 Task: Set the Speed to Custom
Action: Mouse moved to (876, 344)
Screenshot: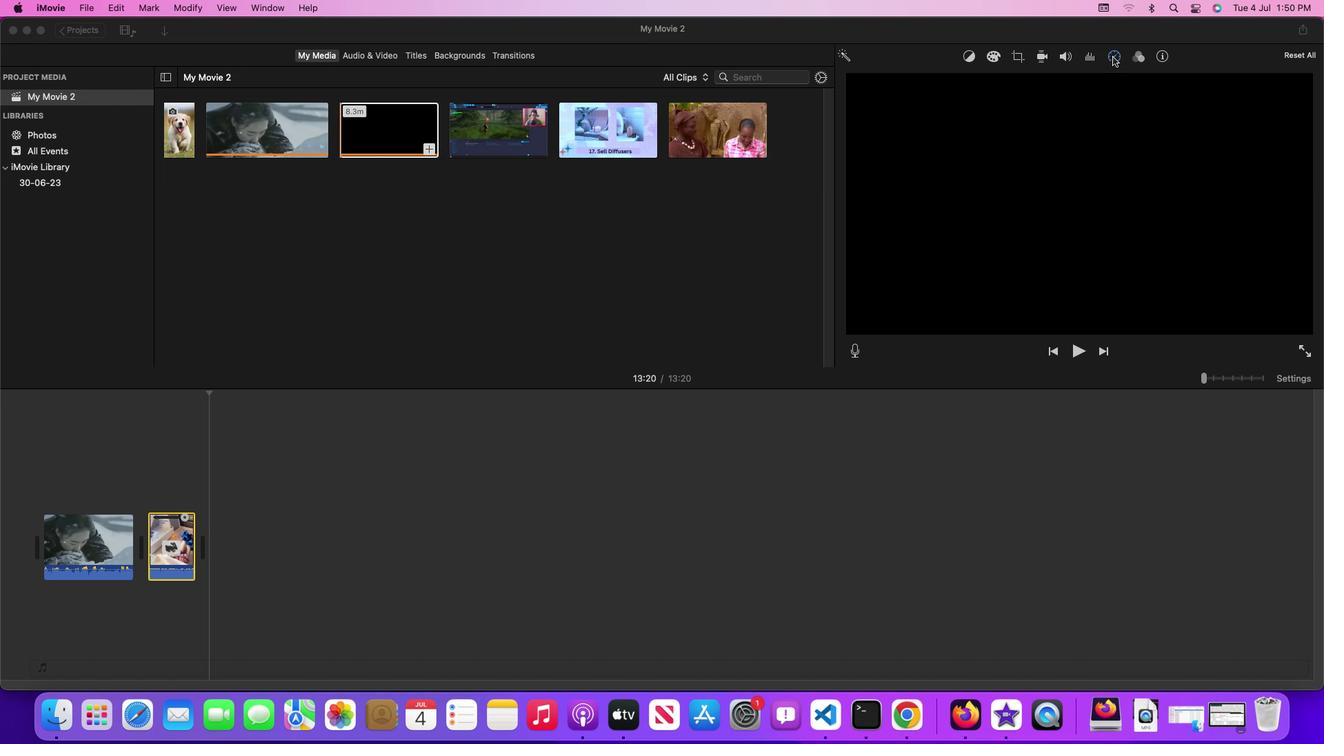 
Action: Mouse pressed left at (876, 344)
Screenshot: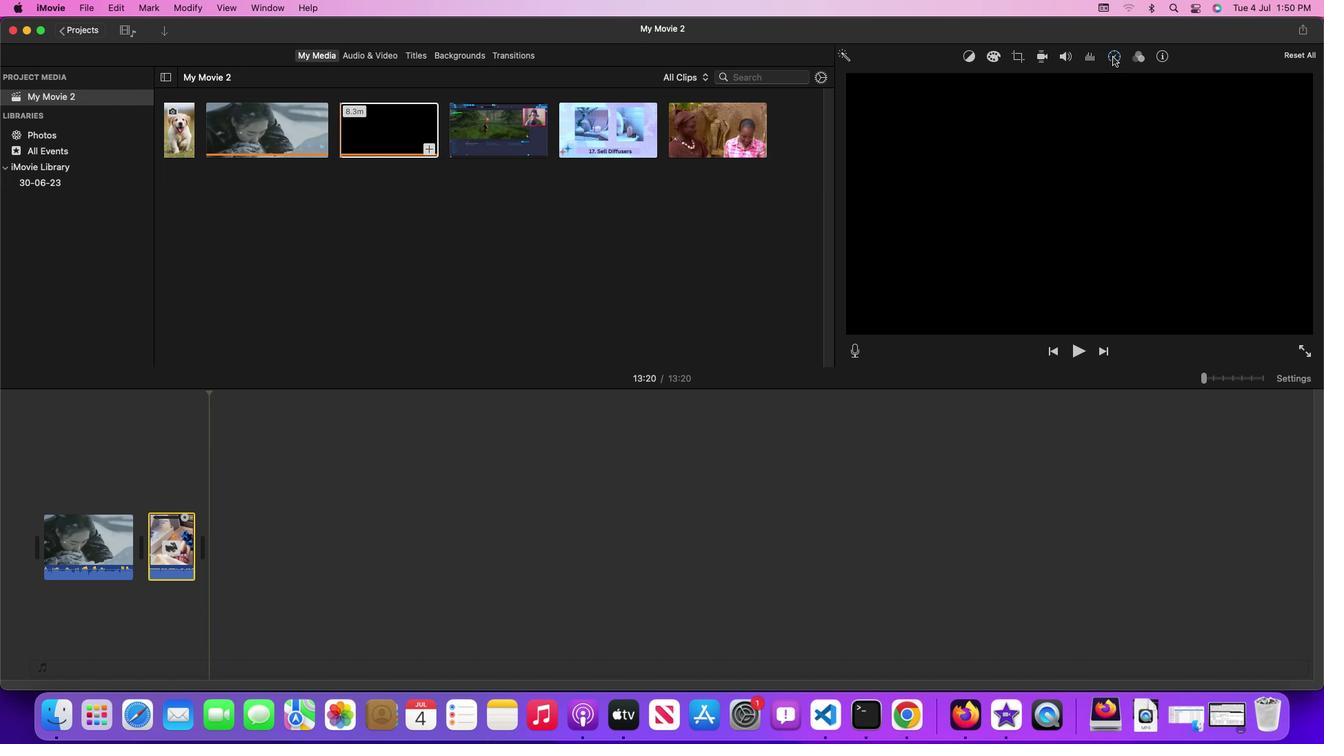
Action: Mouse moved to (876, 344)
Screenshot: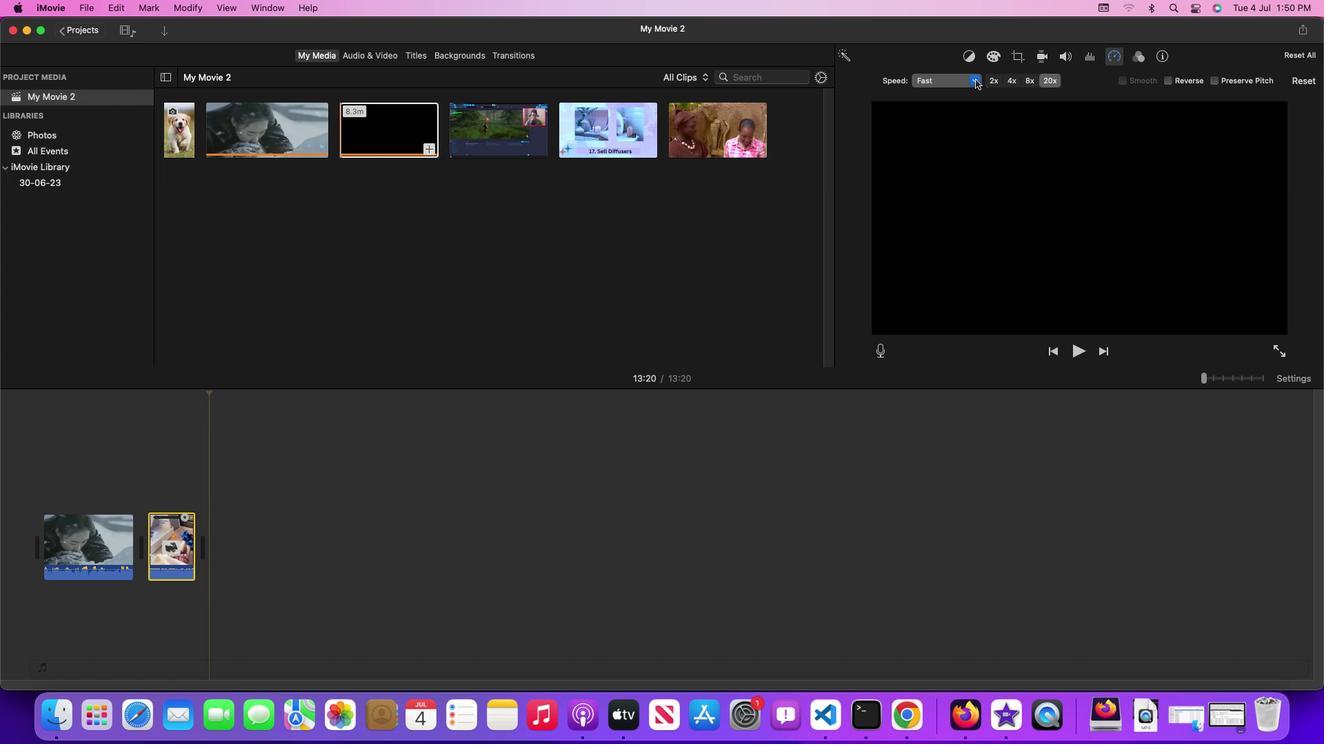 
Action: Mouse pressed left at (876, 344)
Screenshot: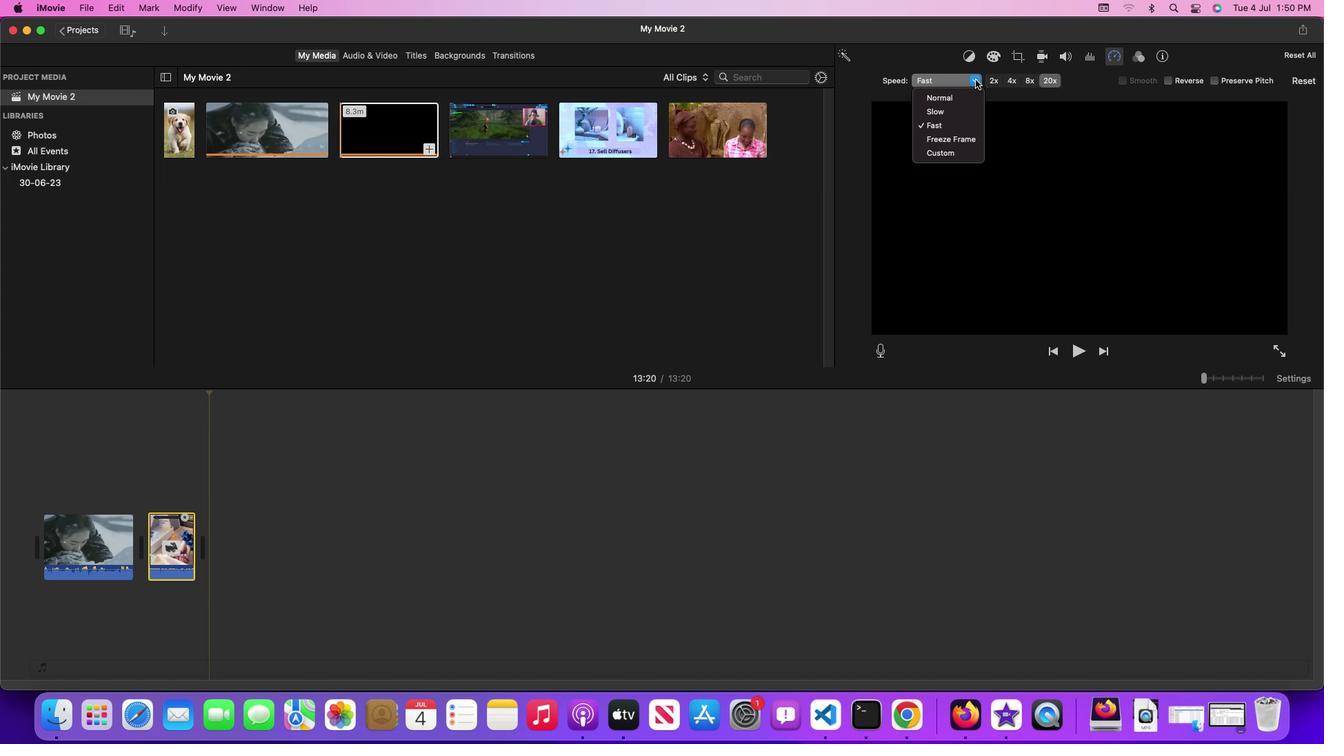 
Action: Mouse moved to (876, 344)
Screenshot: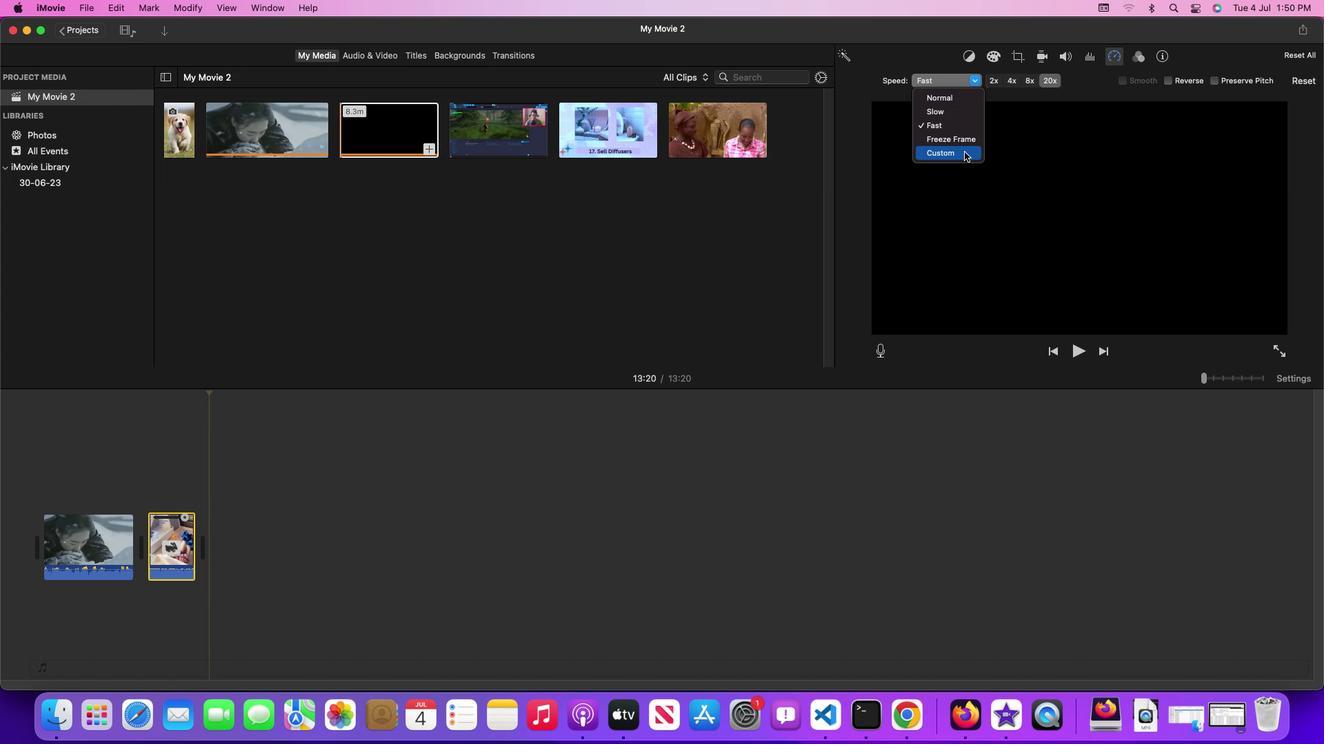 
Action: Mouse pressed left at (876, 344)
Screenshot: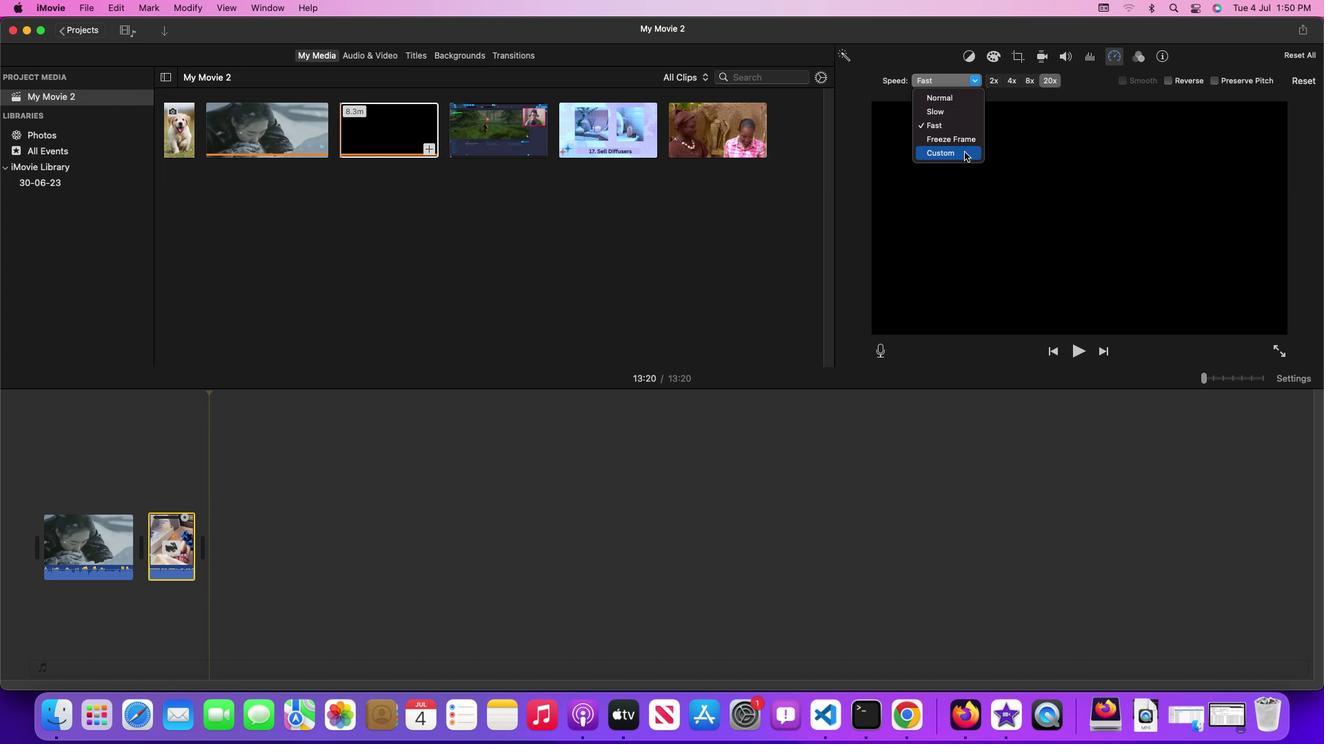 
Action: Mouse moved to (876, 344)
Screenshot: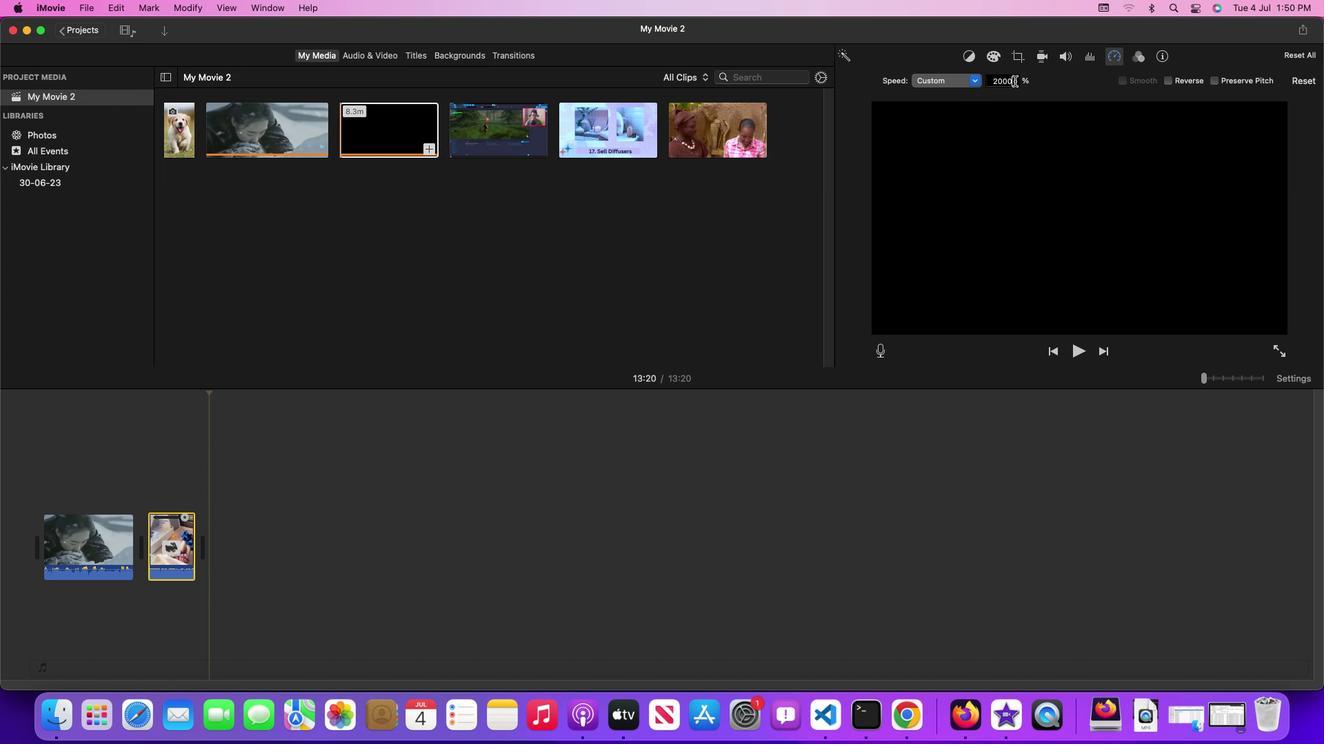 
Action: Mouse pressed left at (876, 344)
Screenshot: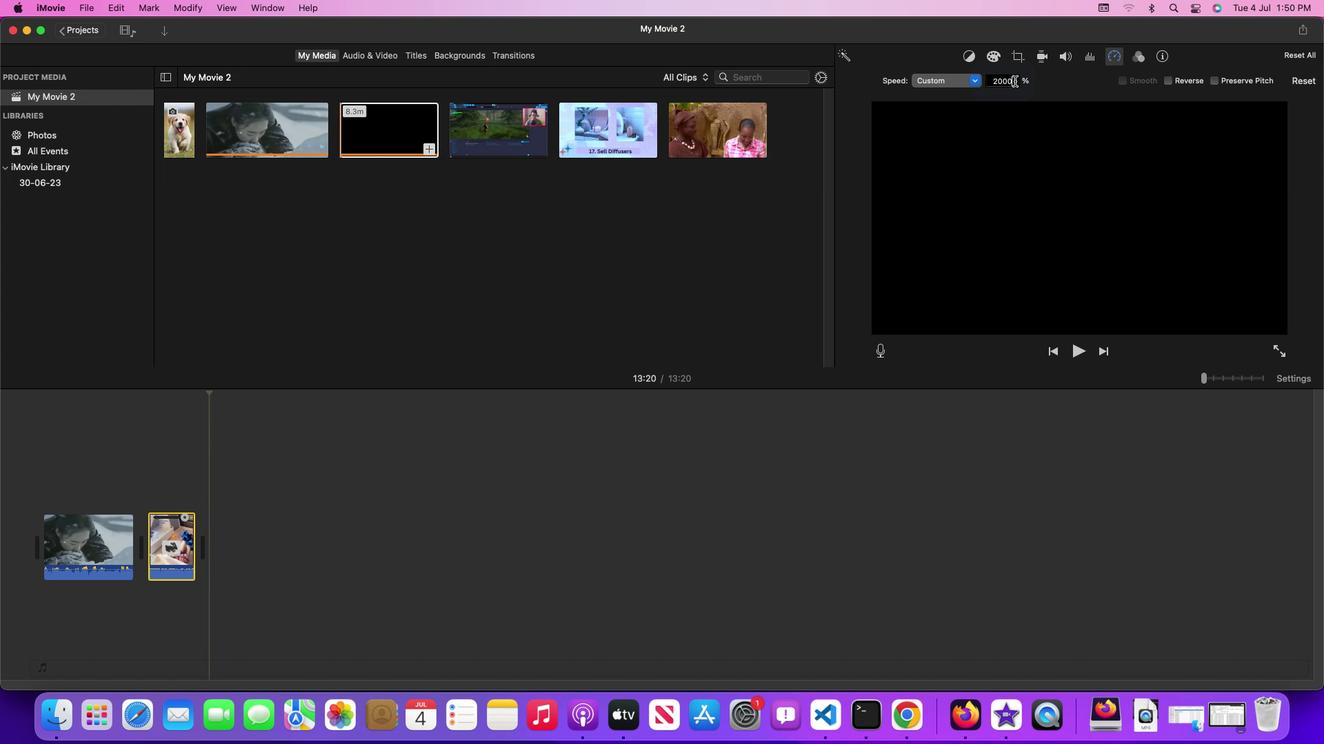 
Action: Mouse moved to (876, 344)
Screenshot: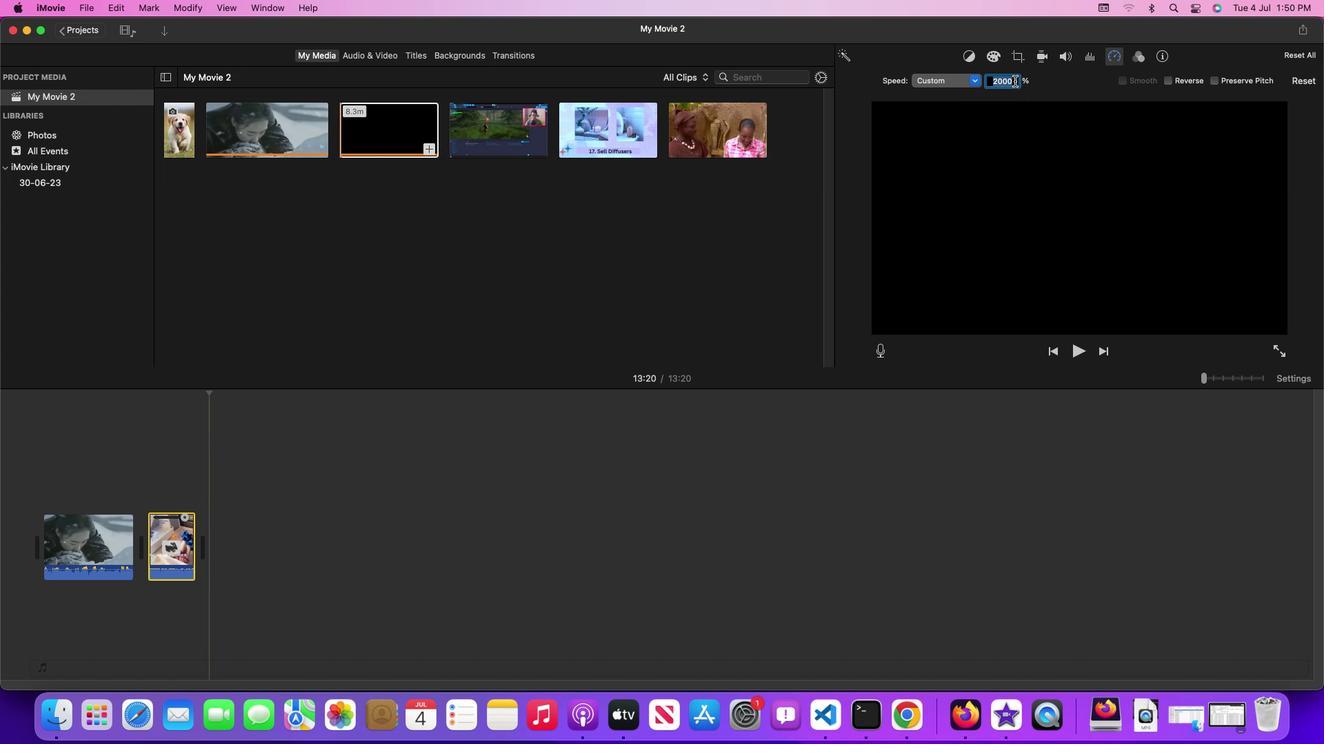
Action: Key pressed '2''0''0''\x03'
Screenshot: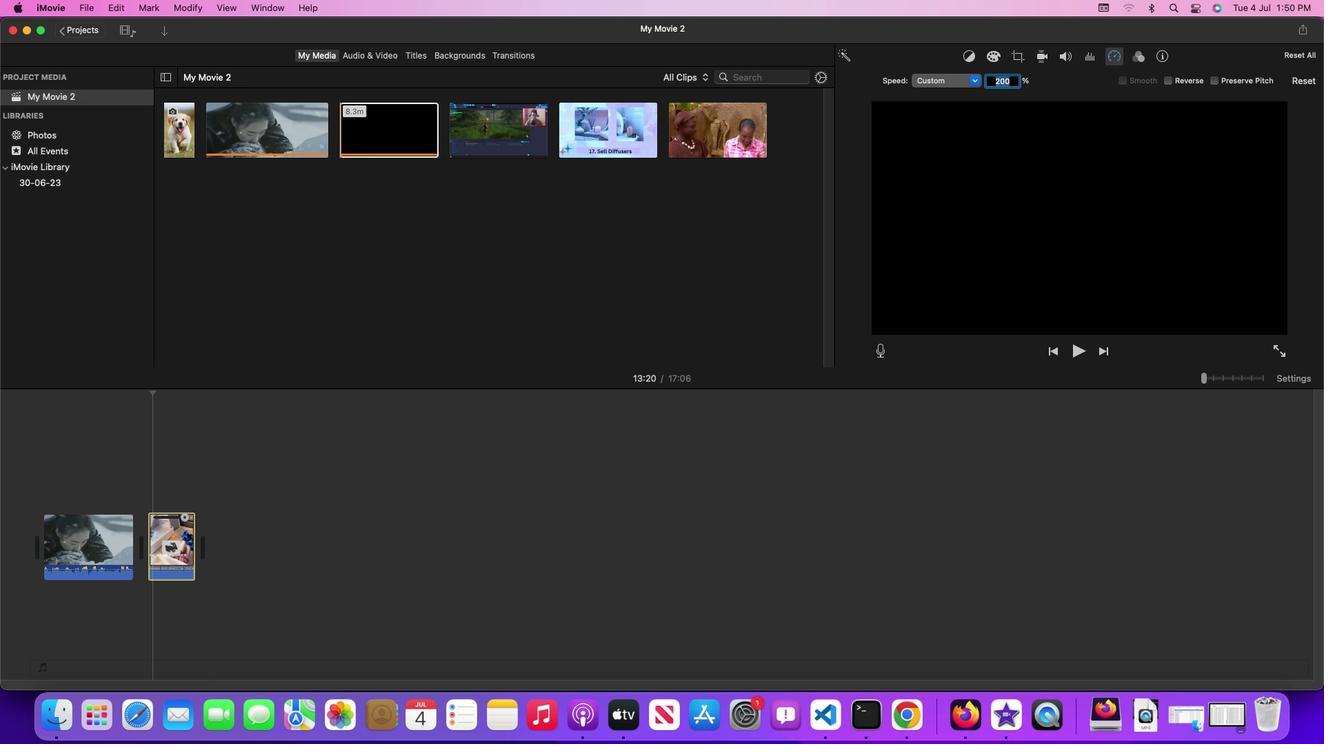 
Action: Mouse moved to (876, 344)
Screenshot: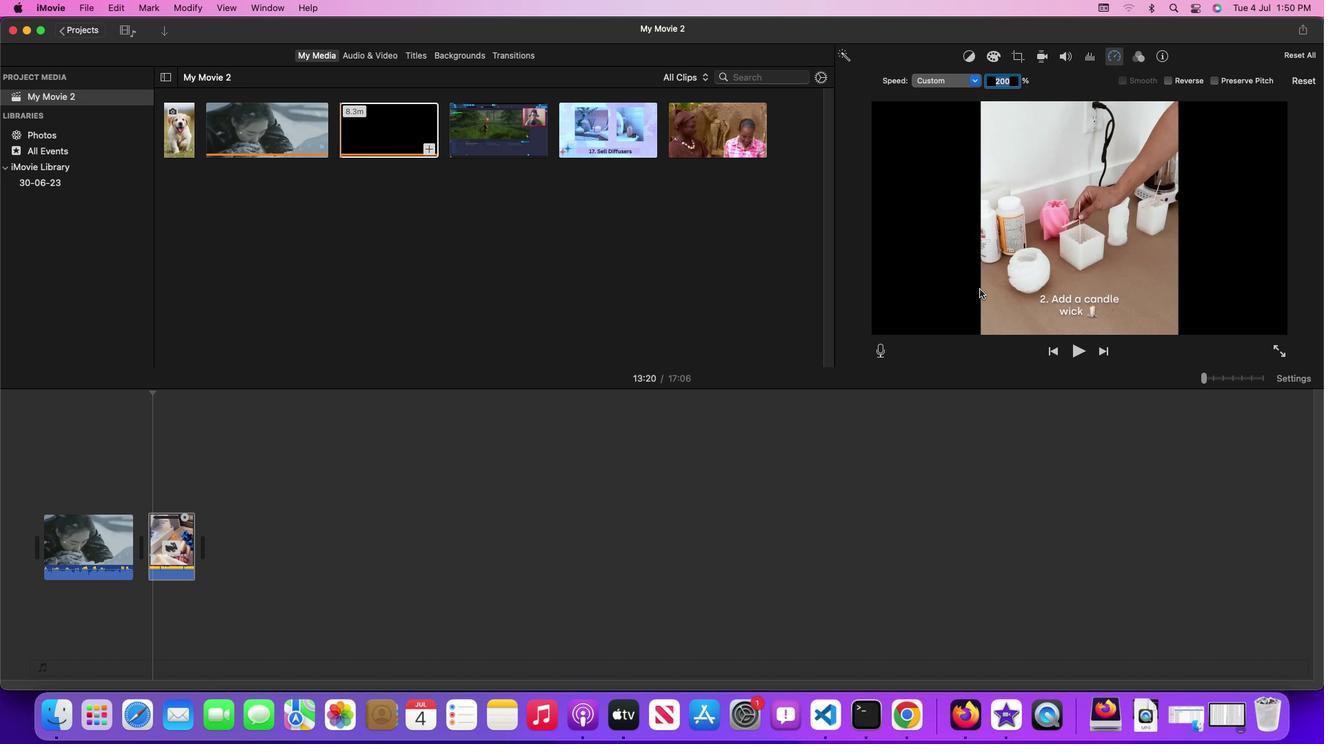
